 Task: Create repositories for space exploration projects, astronomical data, or celestial observations.
Action: Mouse moved to (195, 145)
Screenshot: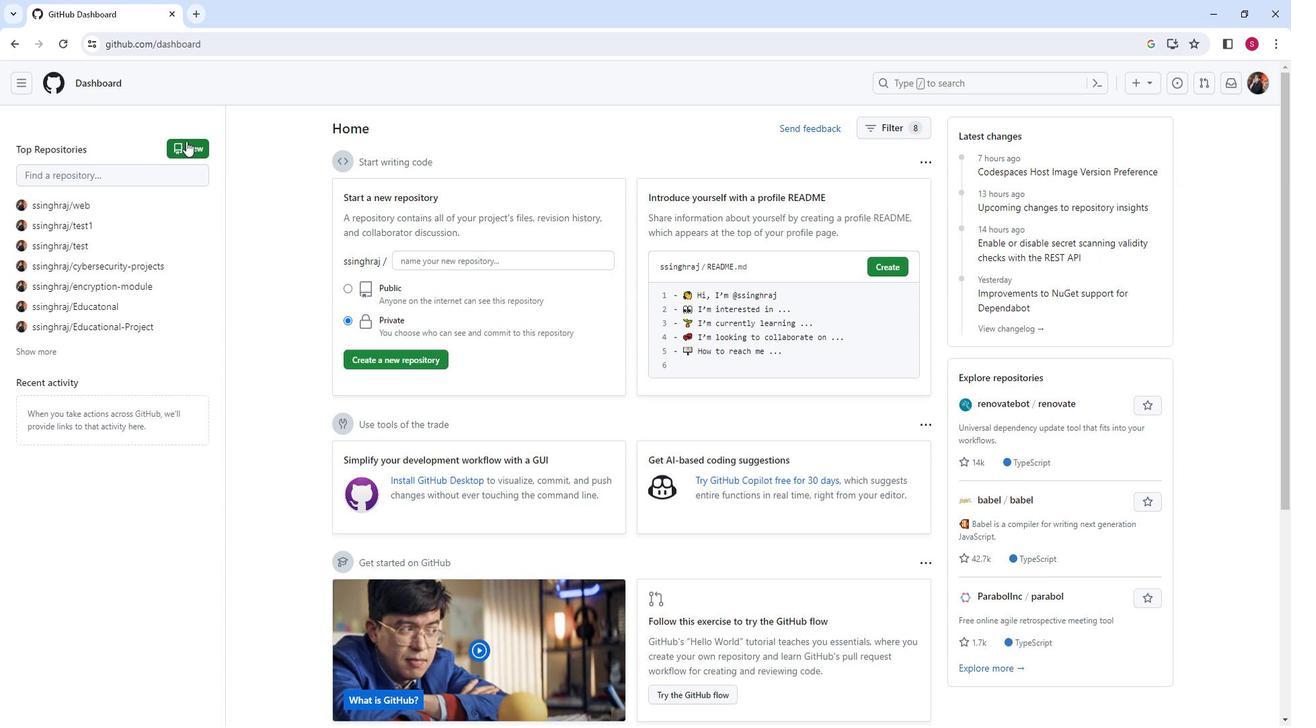 
Action: Mouse pressed left at (195, 145)
Screenshot: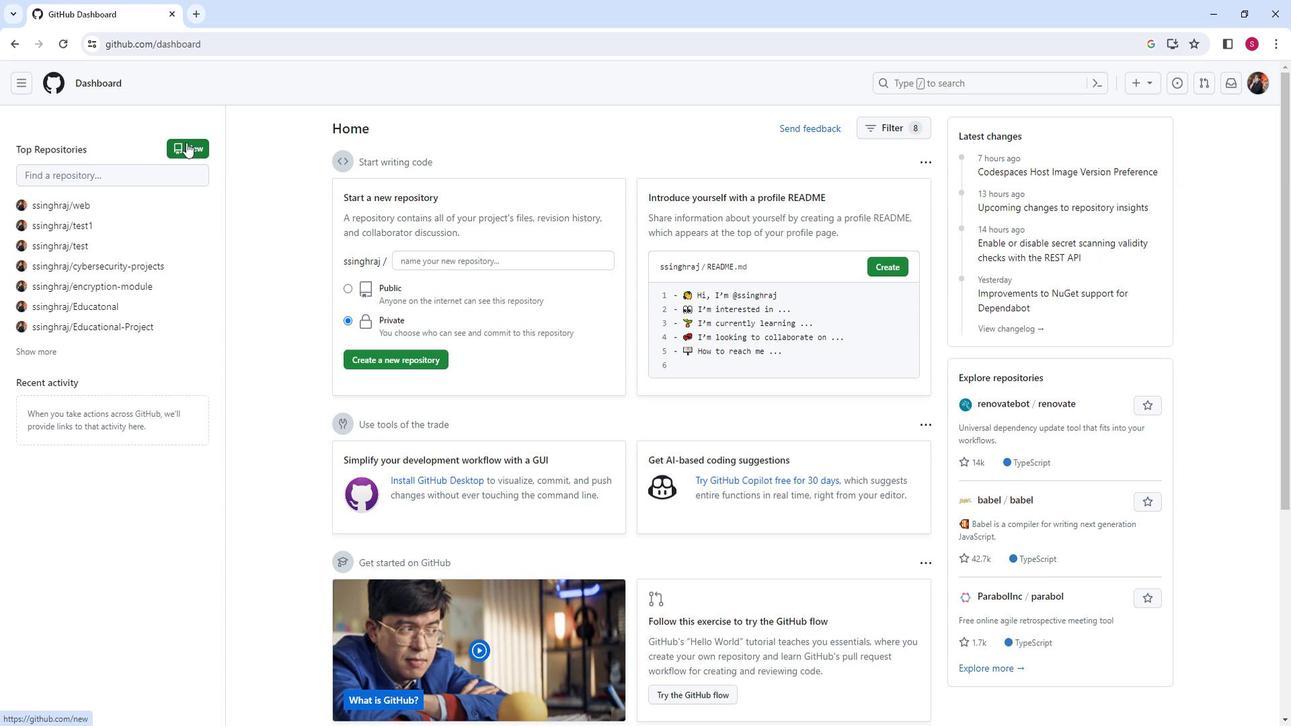 
Action: Mouse moved to (617, 249)
Screenshot: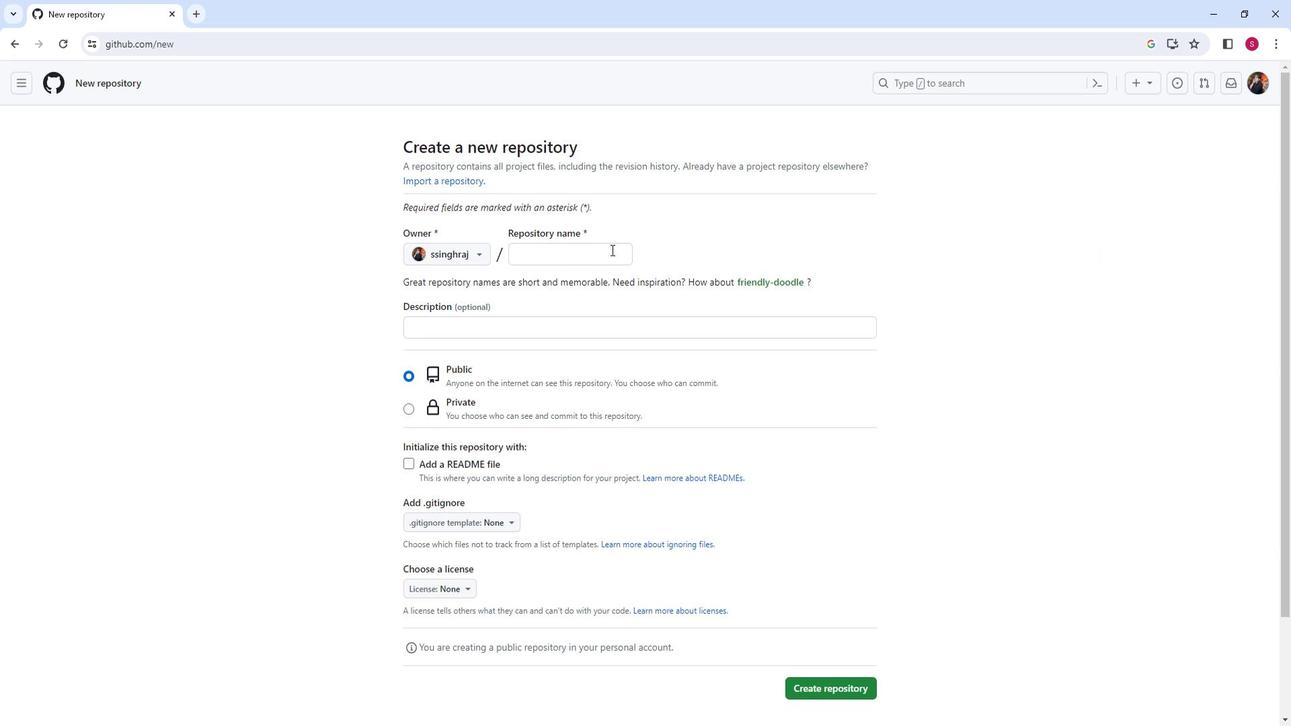
Action: Mouse pressed left at (617, 249)
Screenshot: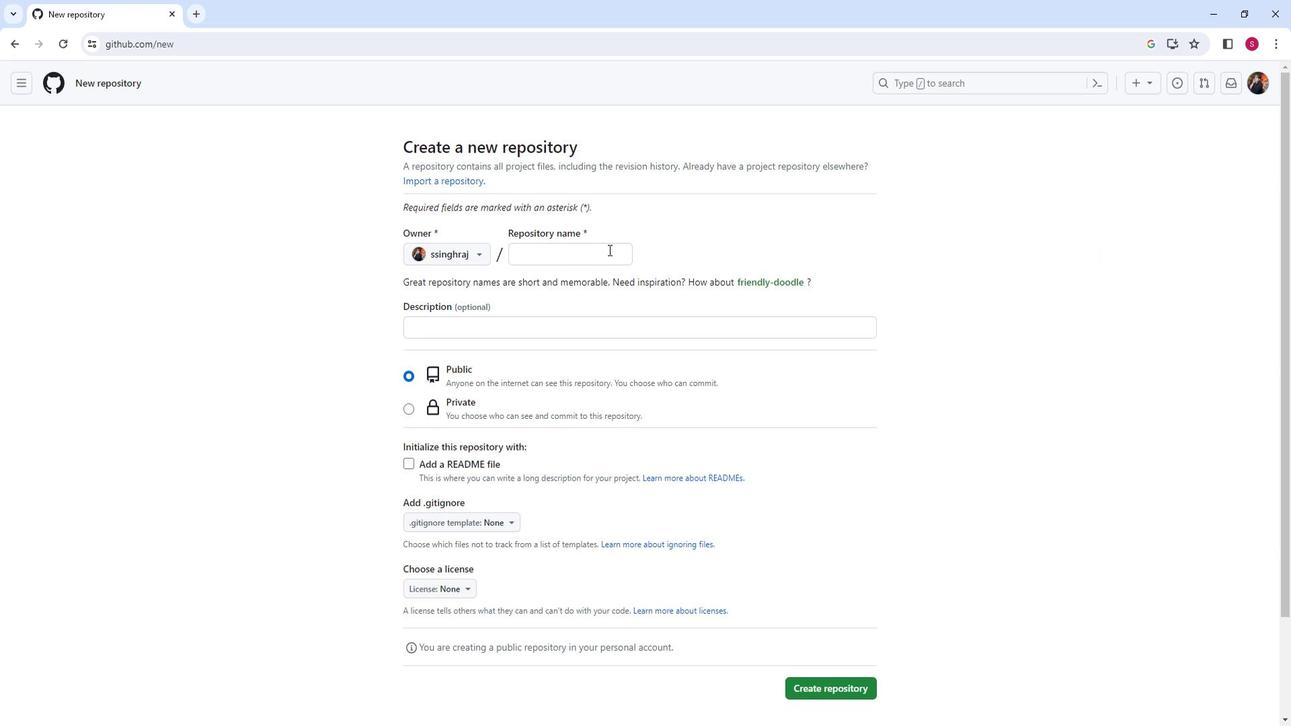 
Action: Mouse moved to (615, 248)
Screenshot: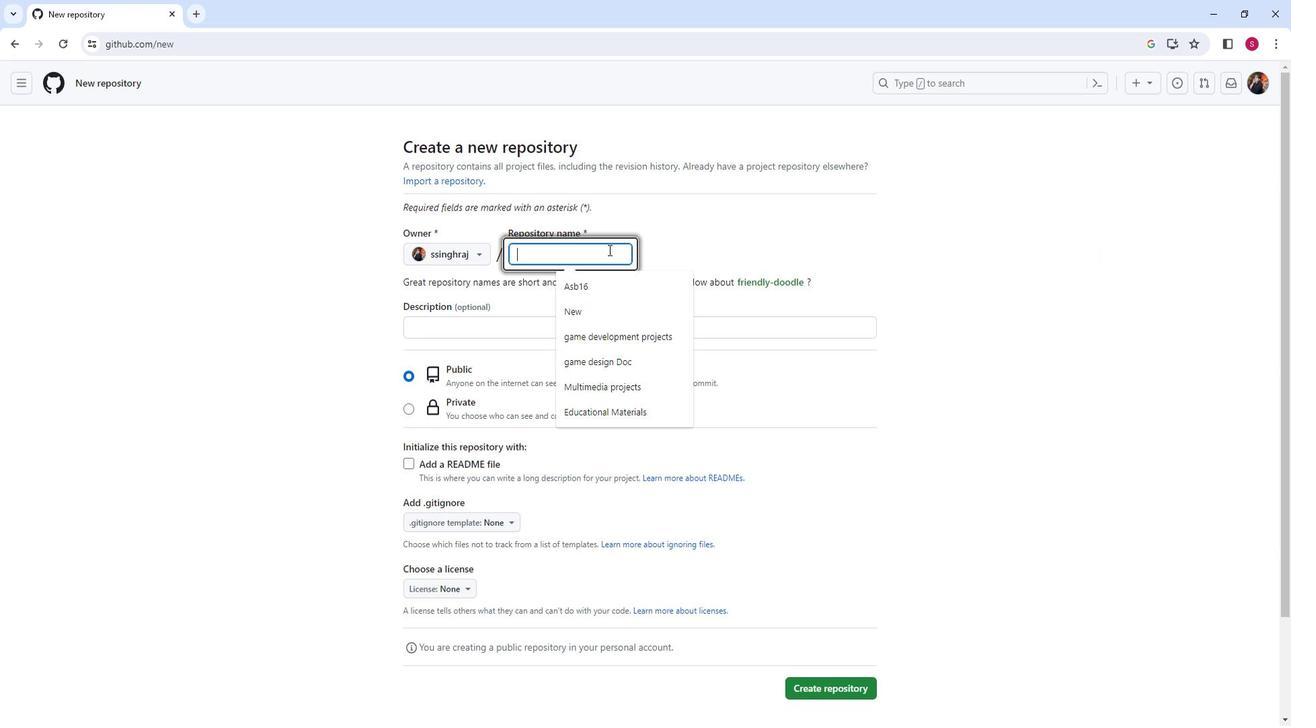 
Action: Key pressed <Key.shift>Astronomical<Key.space><Key.shift>Data<Key.space>projecvt<Key.backspace><Key.backspace>t
Screenshot: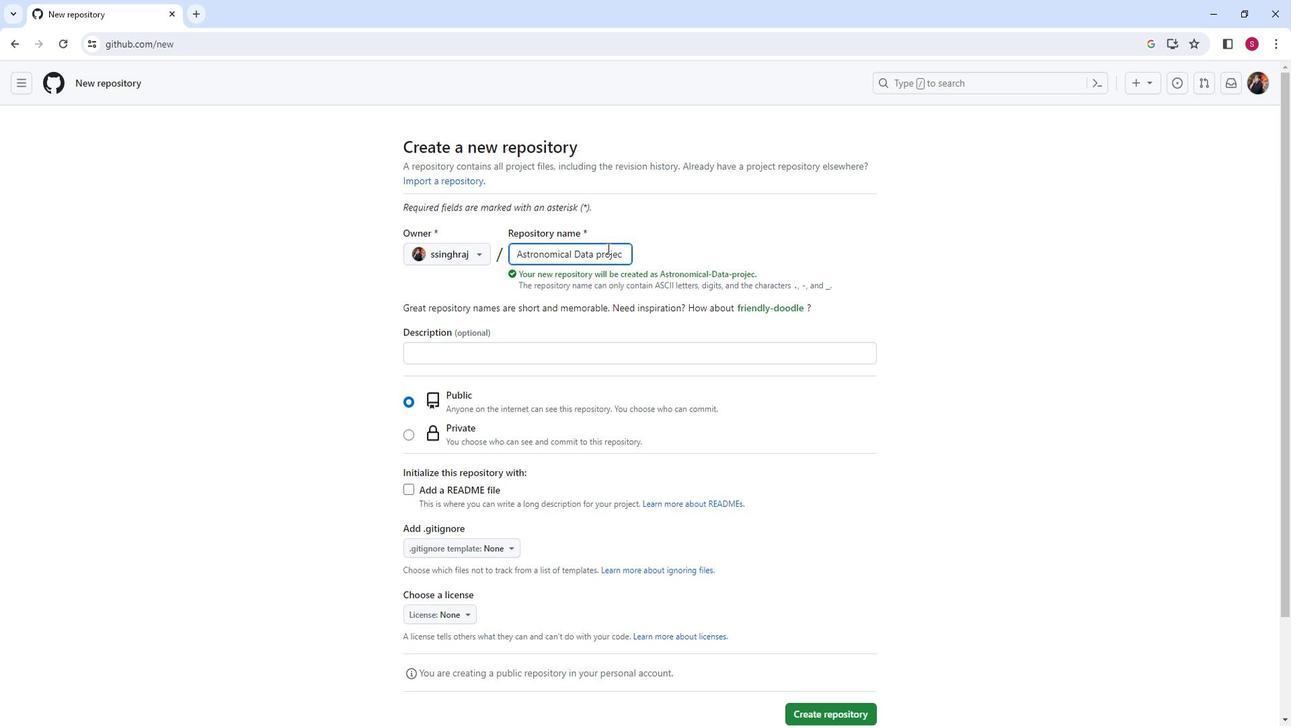 
Action: Mouse moved to (589, 344)
Screenshot: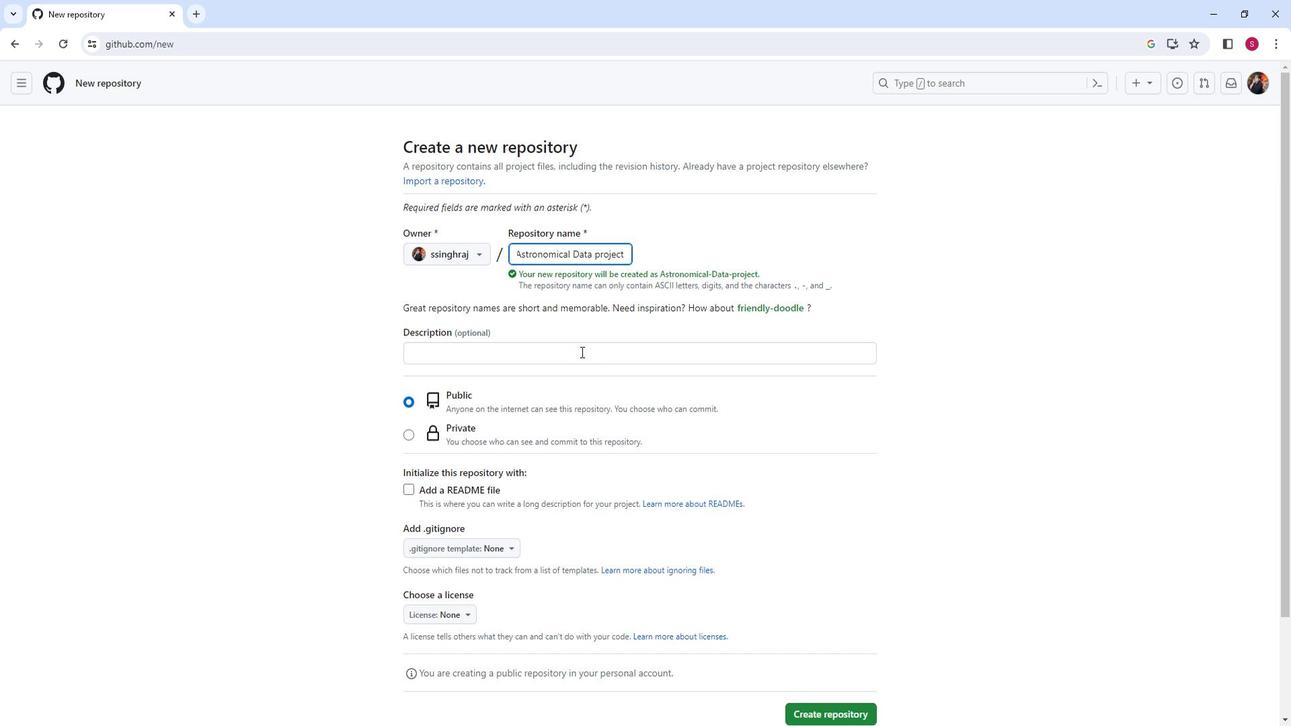 
Action: Mouse pressed left at (589, 344)
Screenshot: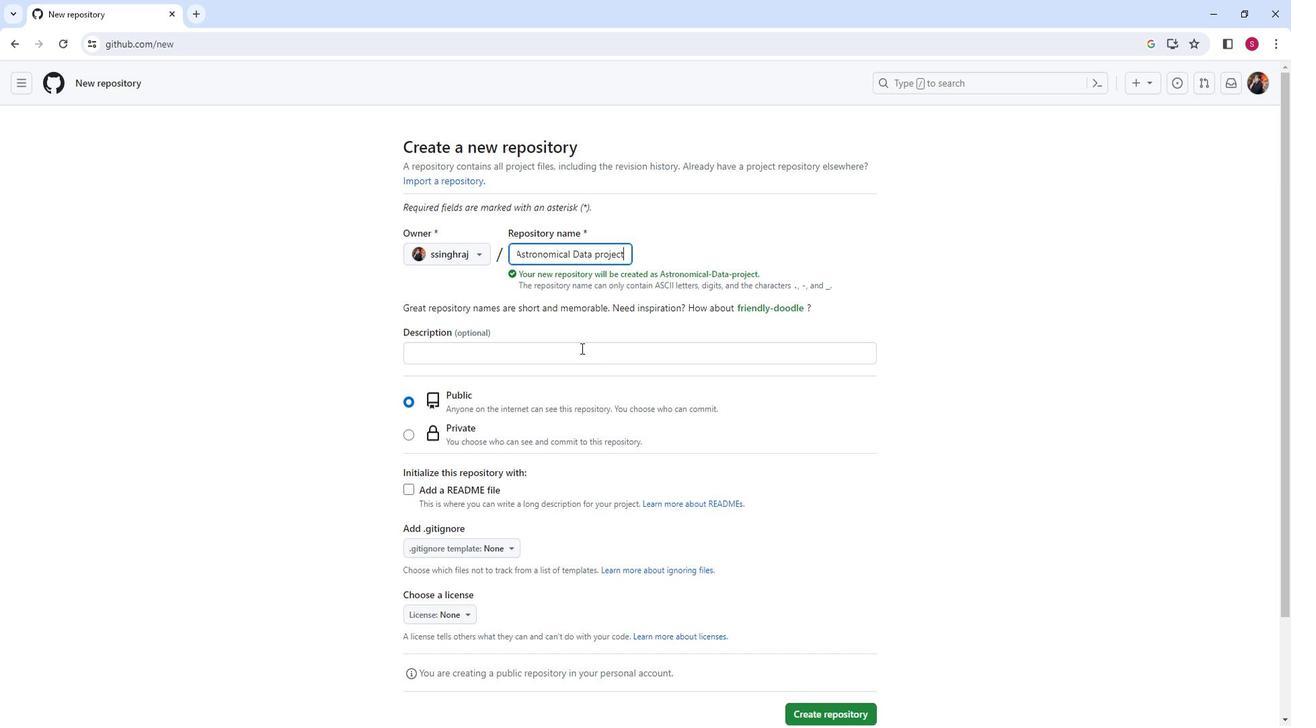 
Action: Key pressed <Key.shift>Space<Key.space>exploration<Key.space>
Screenshot: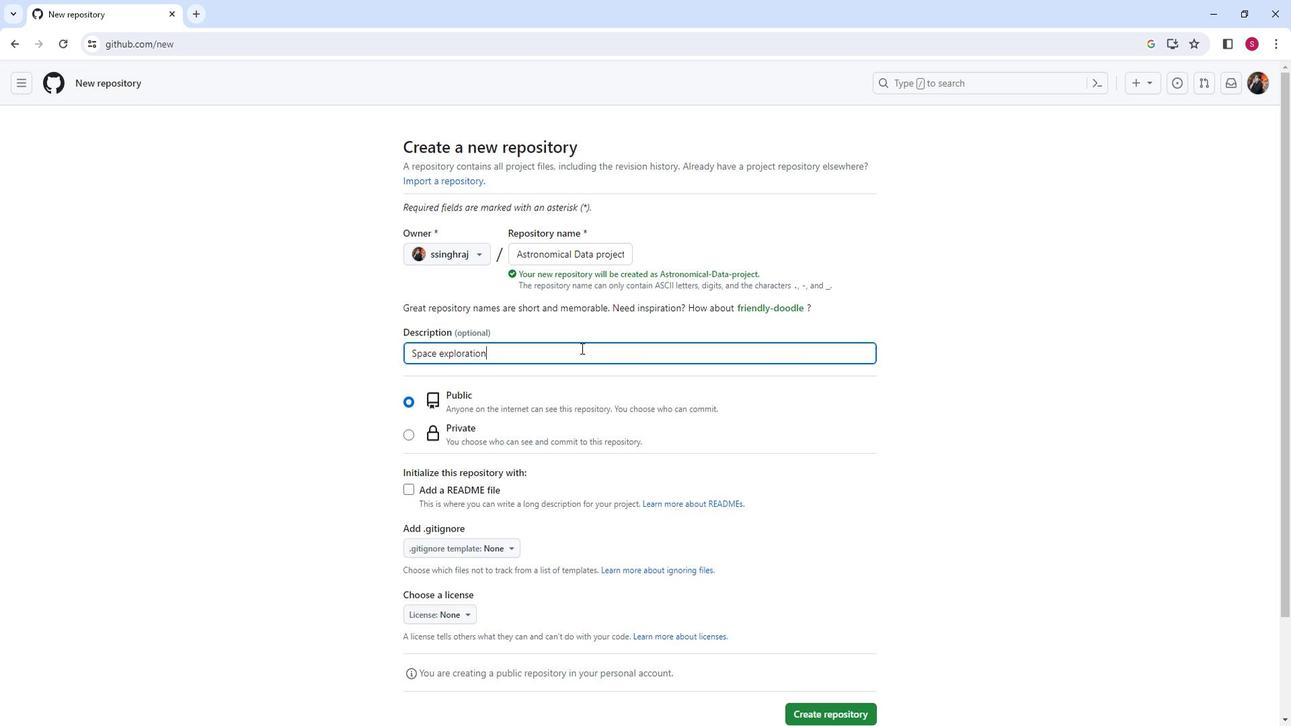 
Action: Mouse moved to (581, 365)
Screenshot: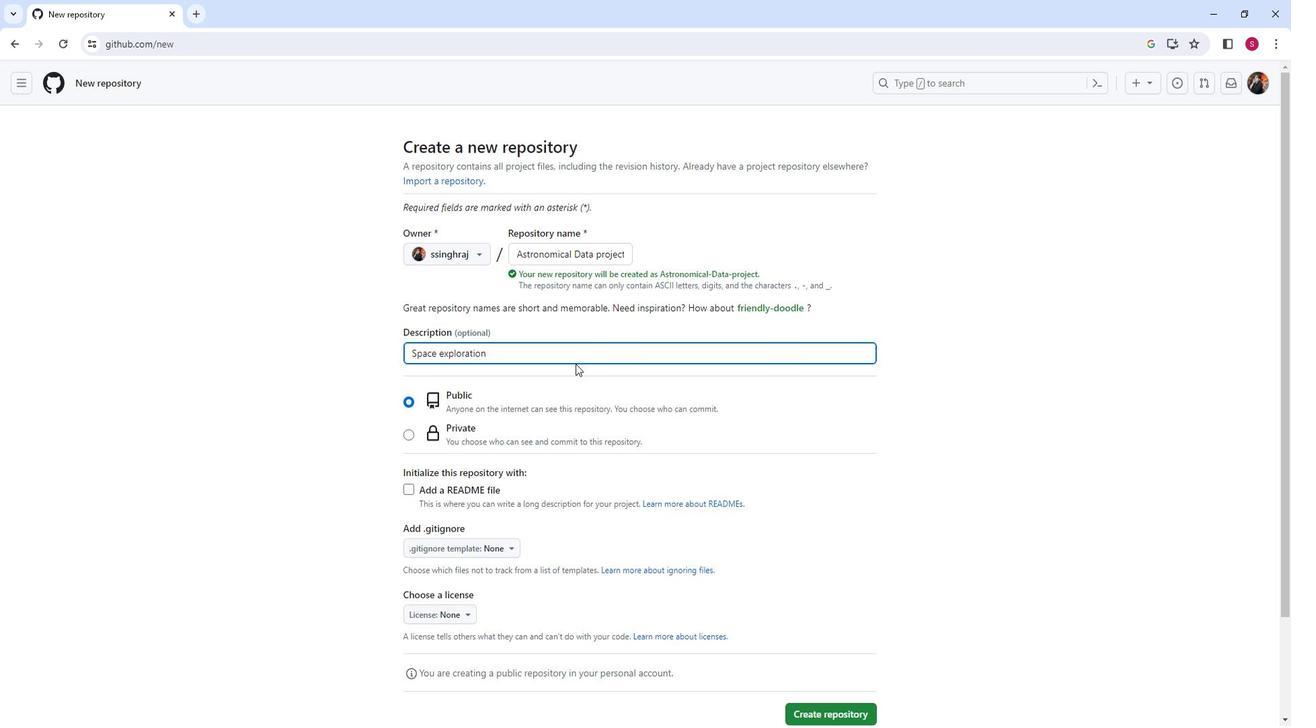 
Action: Mouse scrolled (581, 365) with delta (0, 0)
Screenshot: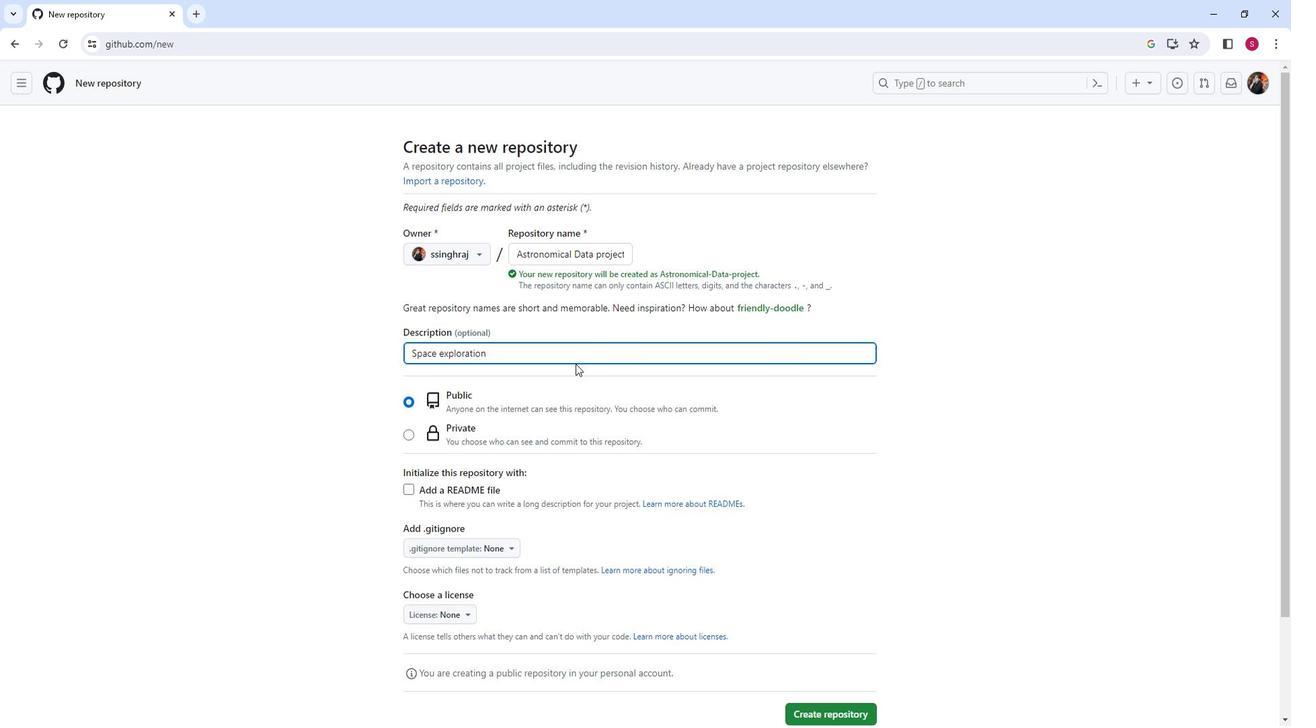 
Action: Mouse moved to (414, 361)
Screenshot: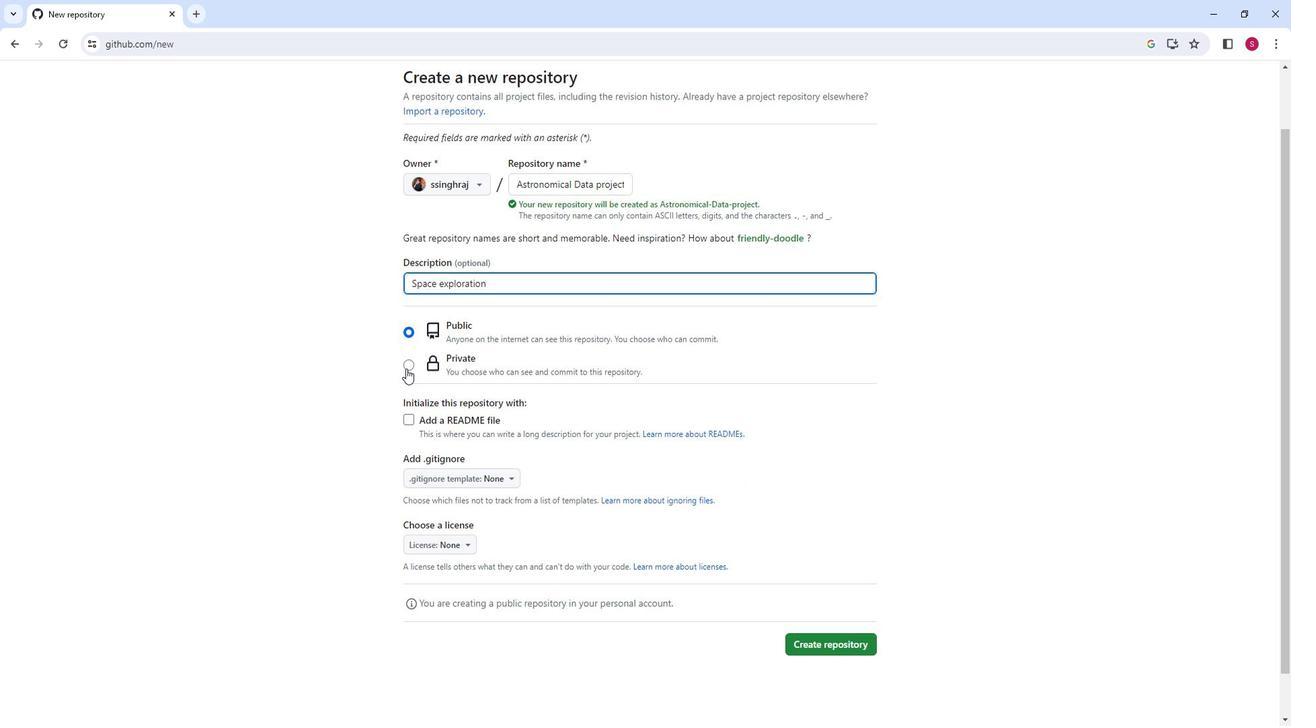 
Action: Mouse pressed left at (414, 361)
Screenshot: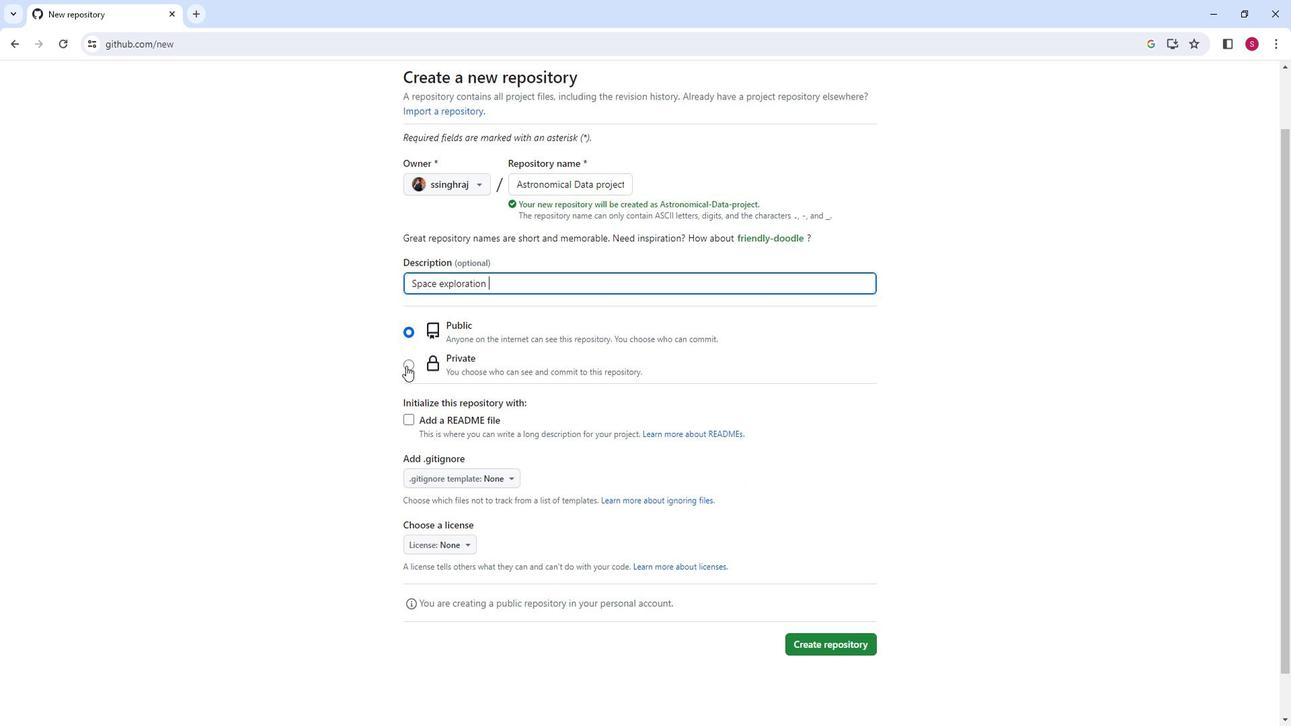 
Action: Mouse moved to (574, 366)
Screenshot: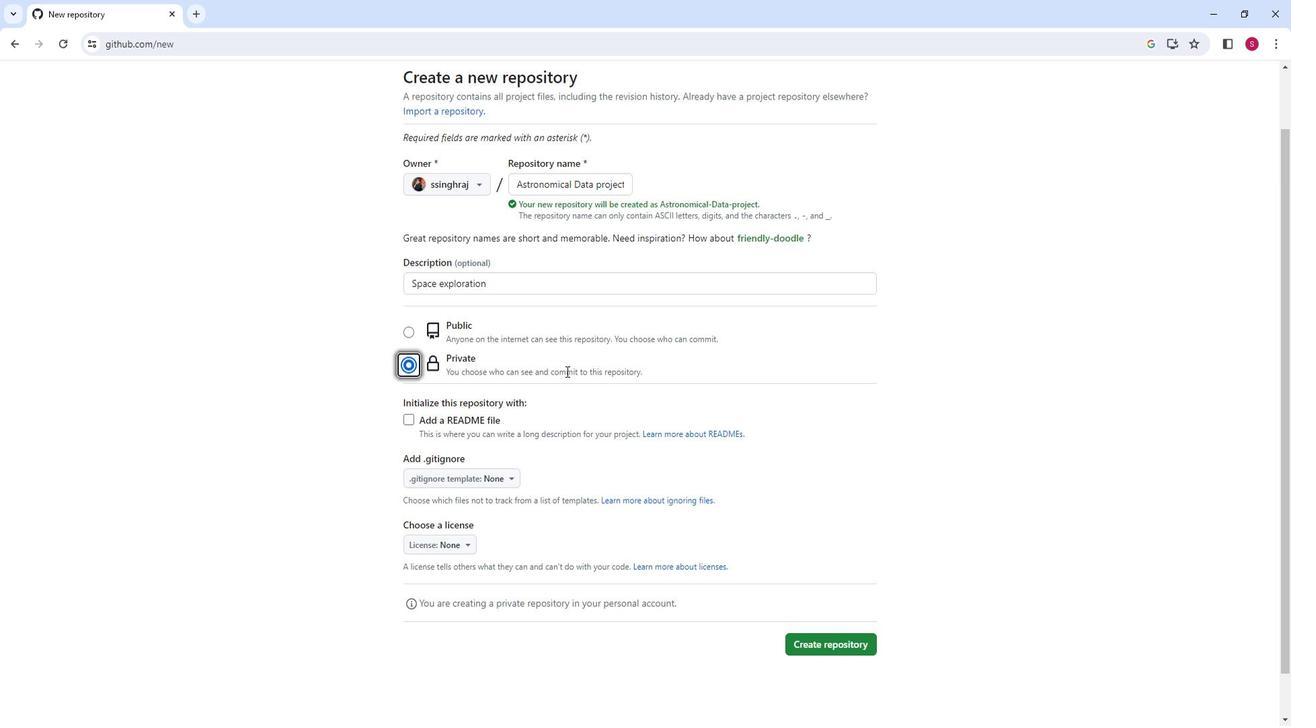 
Action: Mouse scrolled (574, 365) with delta (0, 0)
Screenshot: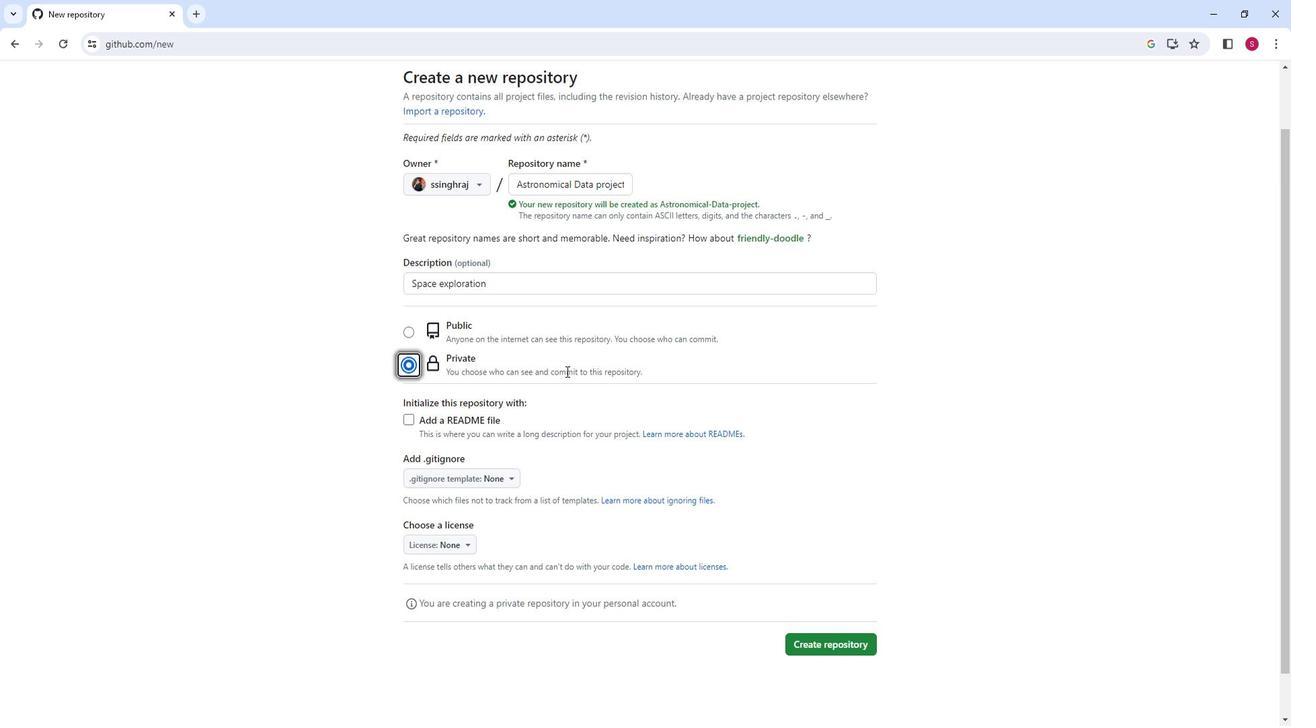 
Action: Mouse moved to (575, 366)
Screenshot: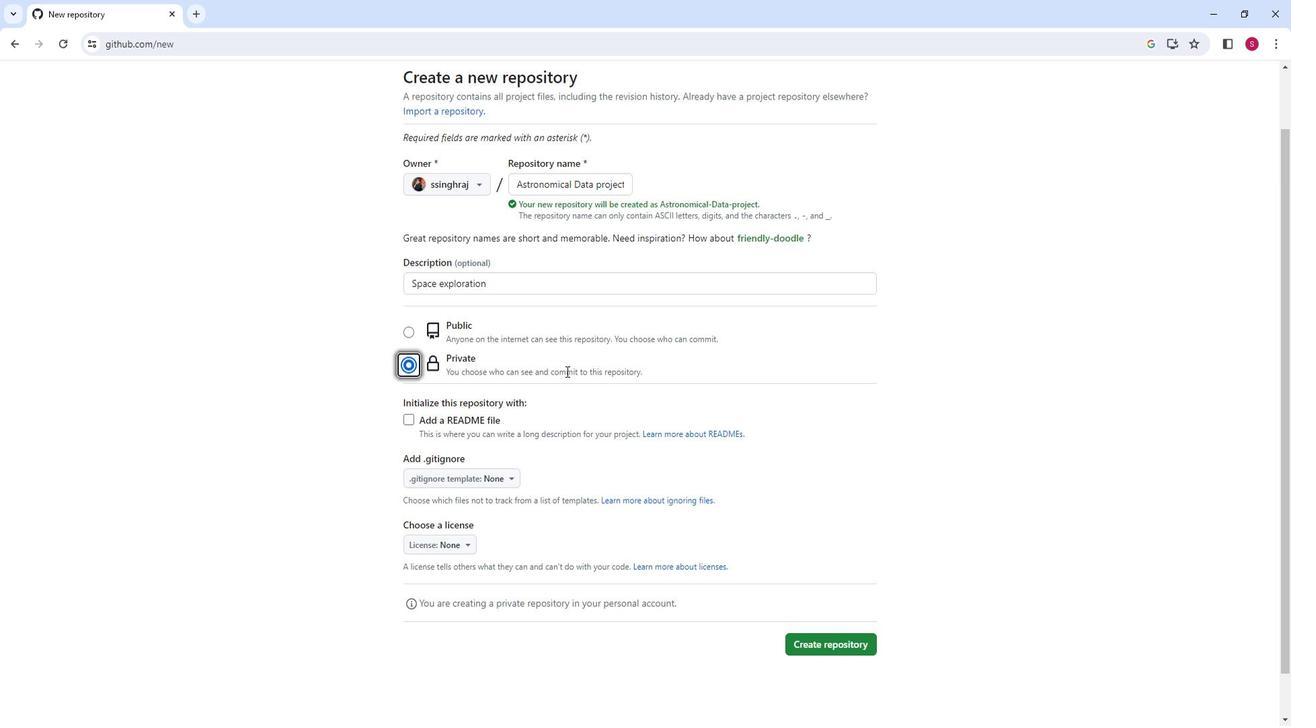 
Action: Mouse scrolled (575, 365) with delta (0, 0)
Screenshot: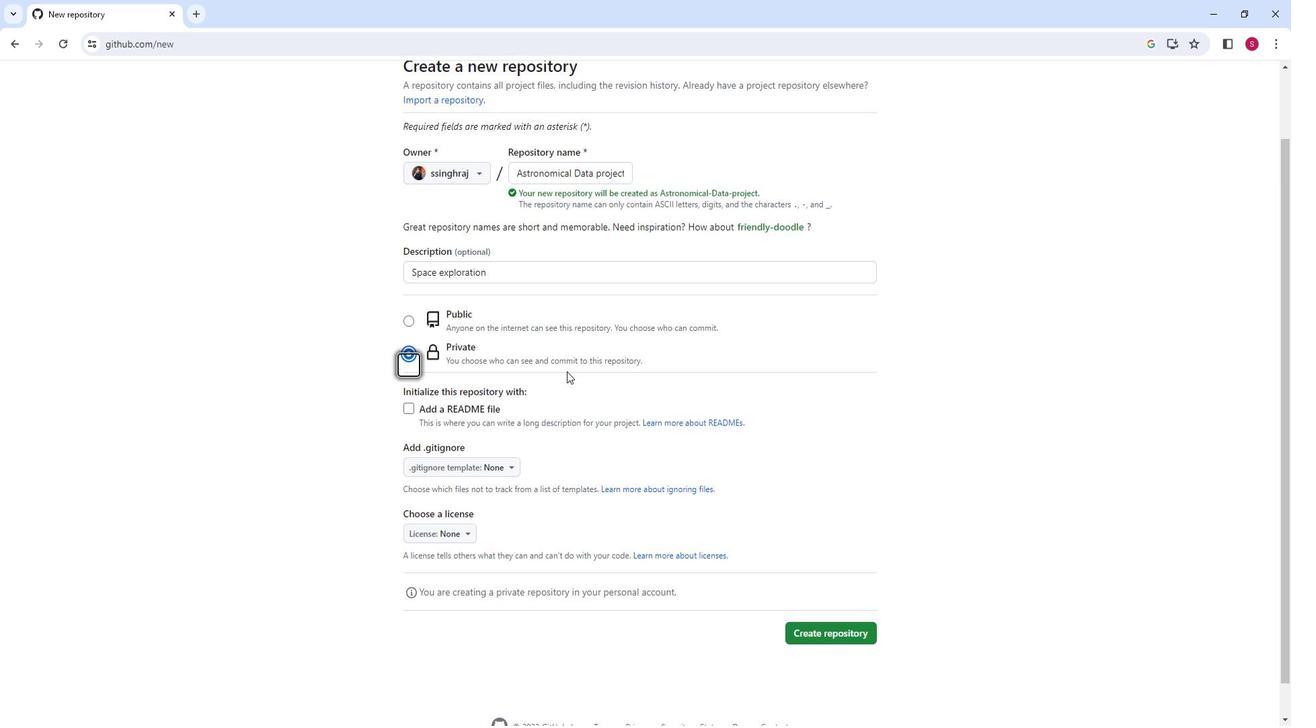 
Action: Mouse moved to (414, 367)
Screenshot: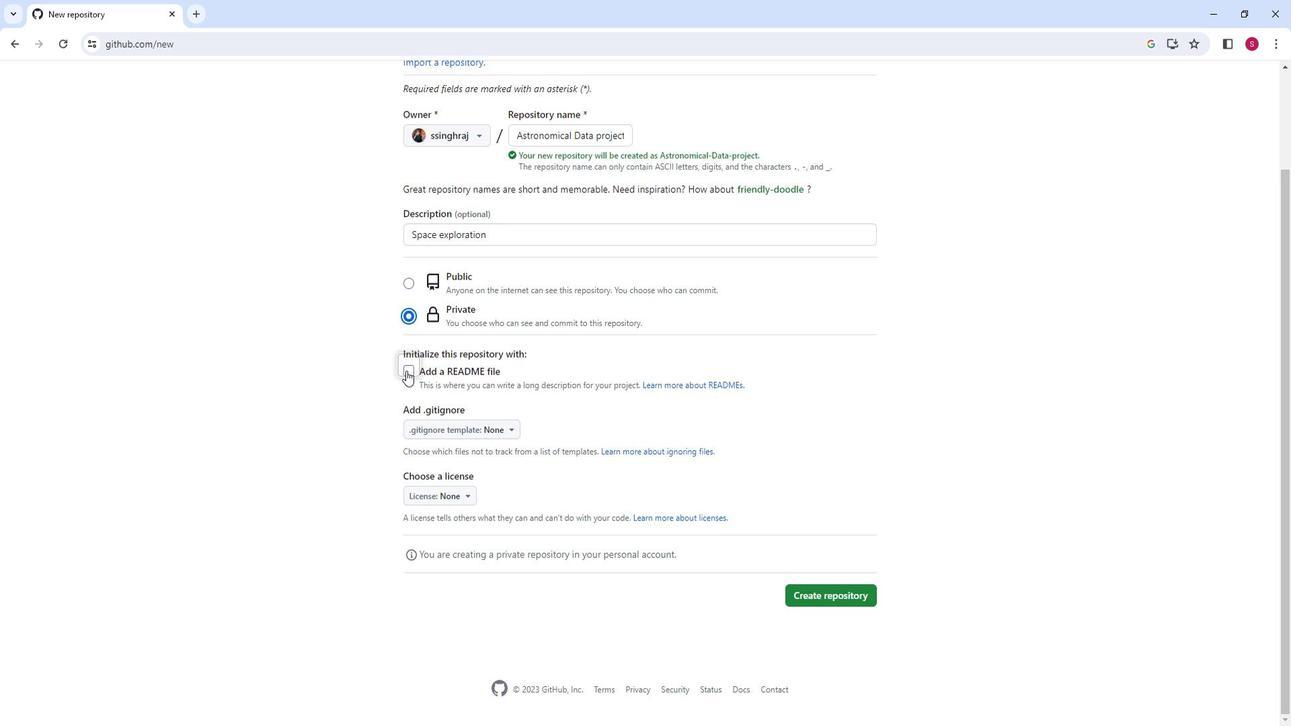 
Action: Mouse pressed left at (414, 367)
Screenshot: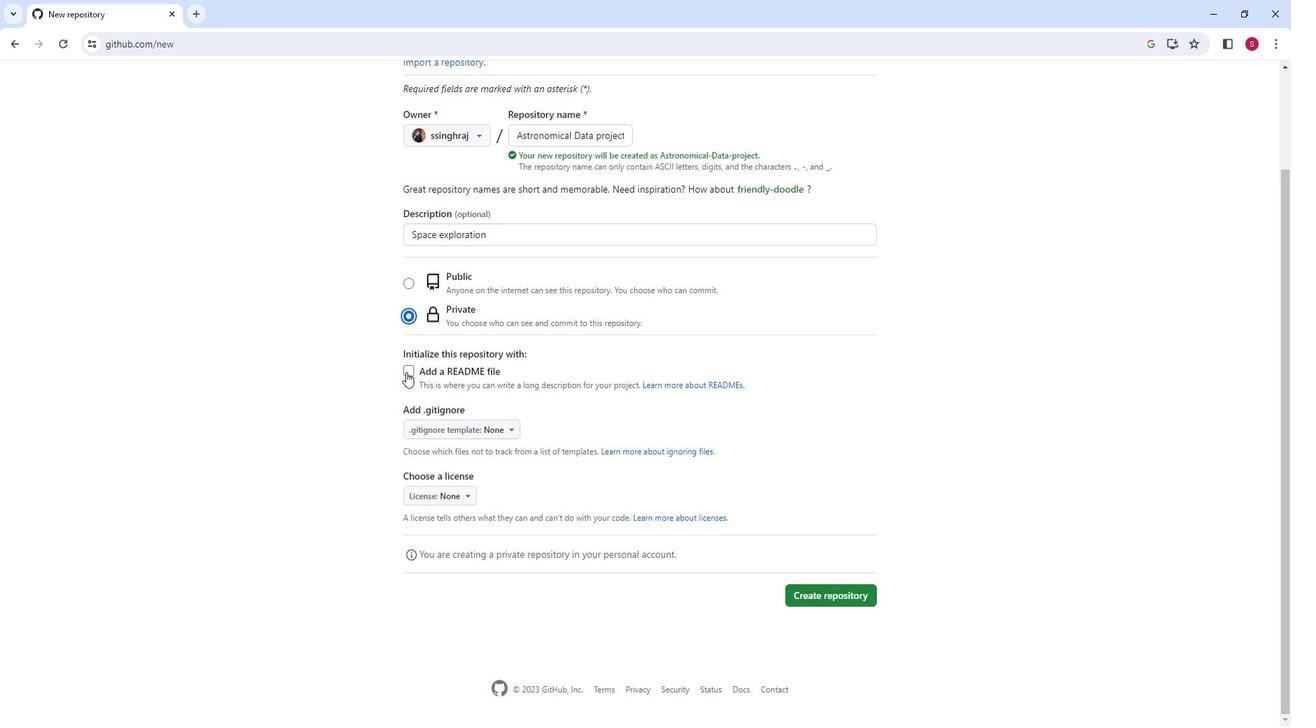 
Action: Mouse moved to (846, 603)
Screenshot: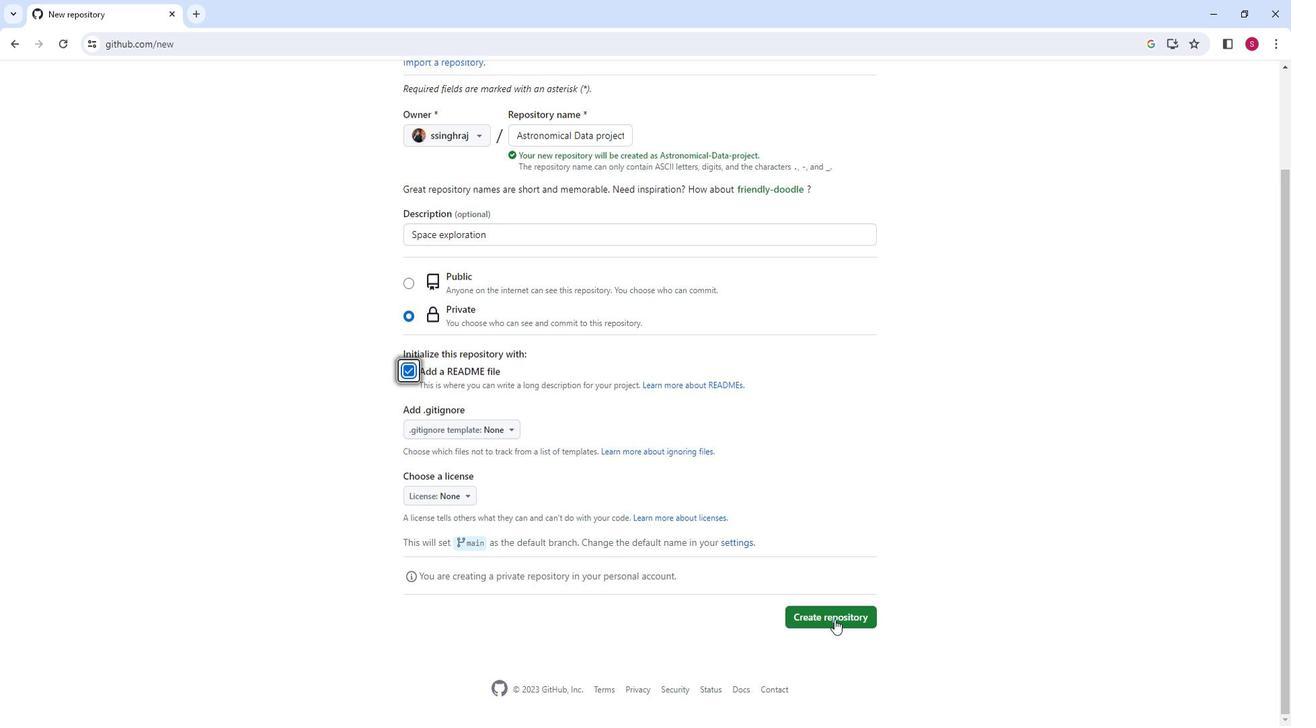 
Action: Mouse pressed left at (846, 603)
Screenshot: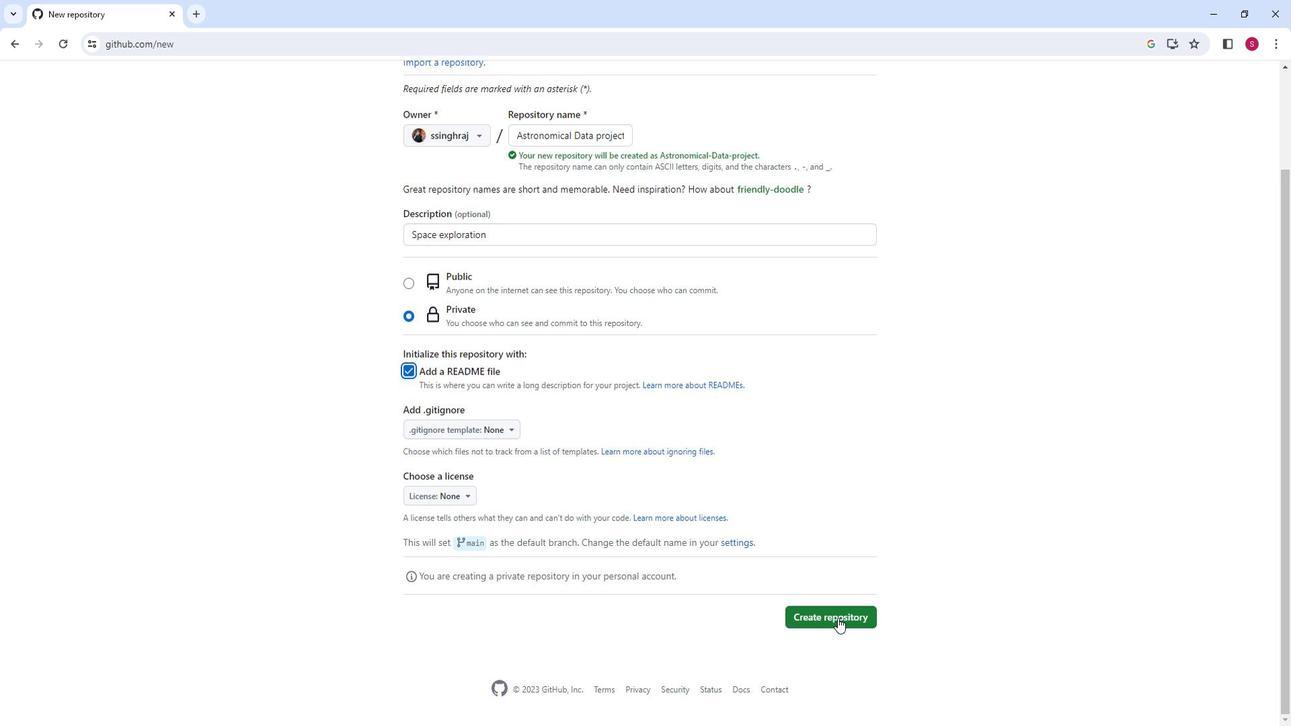 
